 Task: Enable the video filter "Edge detection video filter" for mosaic bridge stream output.
Action: Mouse moved to (108, 14)
Screenshot: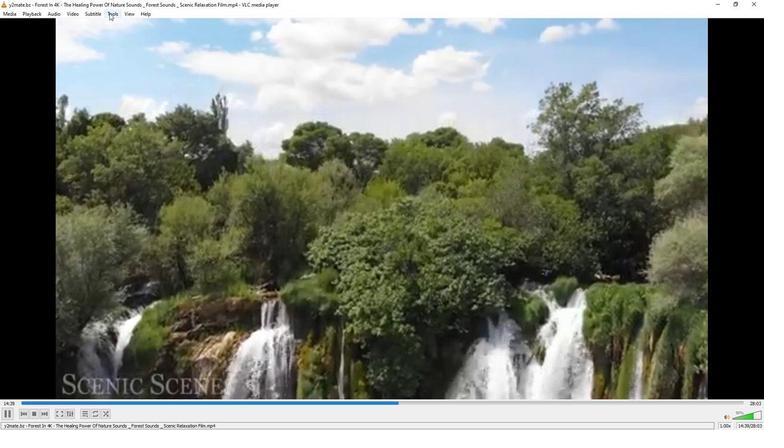 
Action: Mouse pressed left at (108, 14)
Screenshot: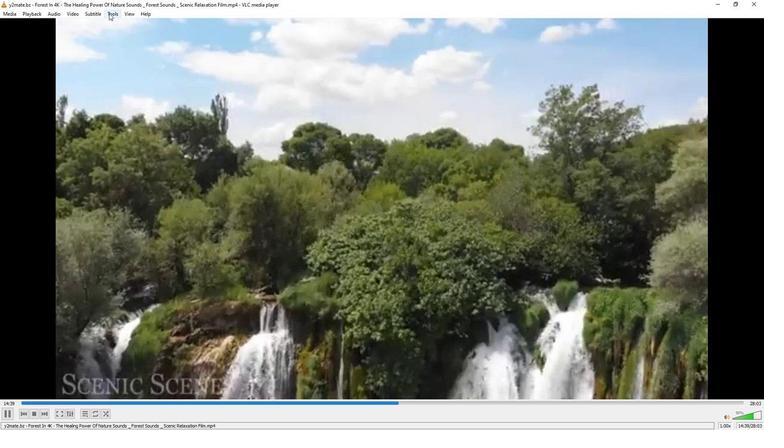 
Action: Mouse moved to (121, 108)
Screenshot: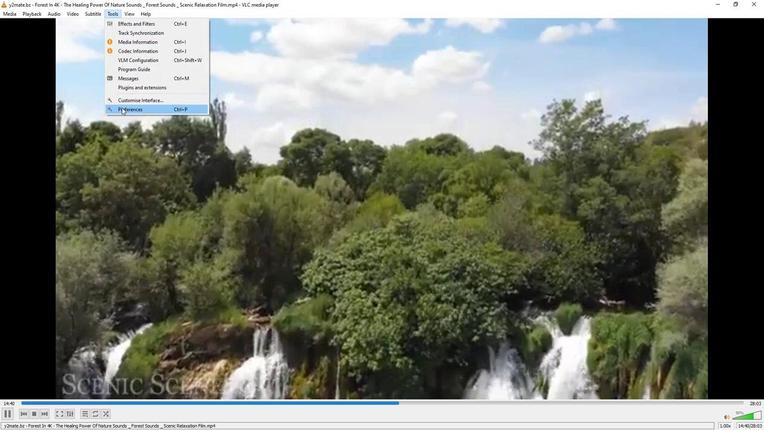 
Action: Mouse pressed left at (121, 108)
Screenshot: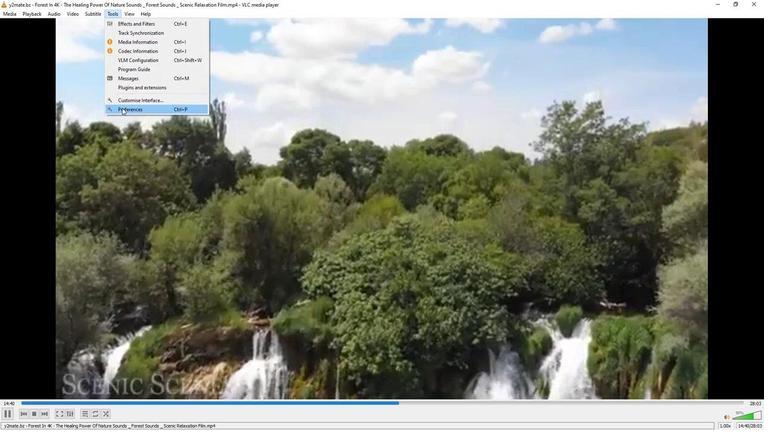
Action: Mouse moved to (250, 350)
Screenshot: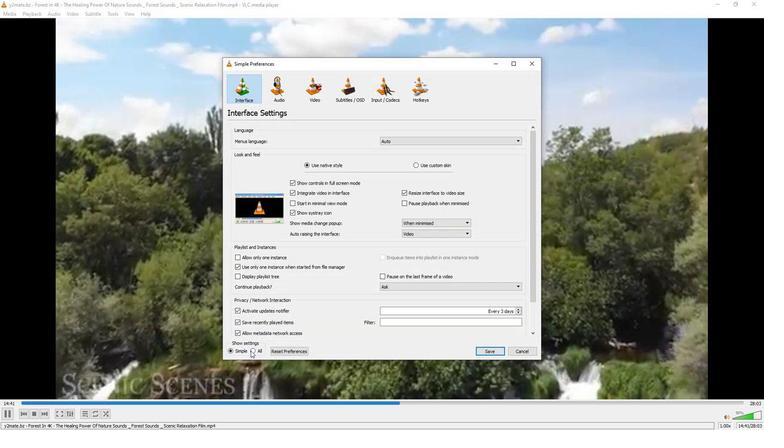 
Action: Mouse pressed left at (250, 350)
Screenshot: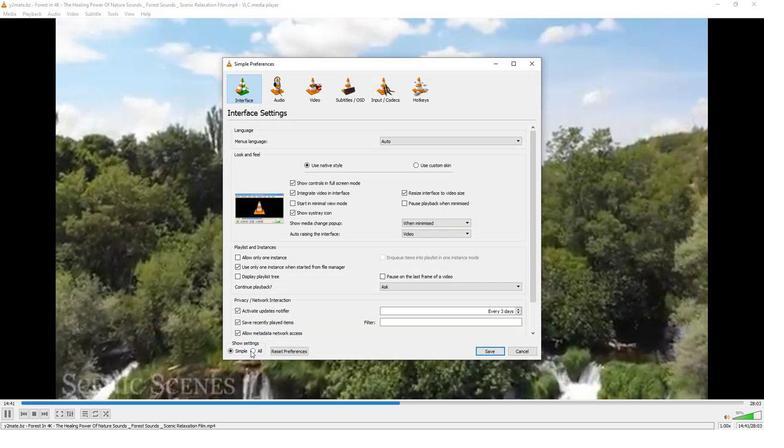 
Action: Mouse moved to (244, 305)
Screenshot: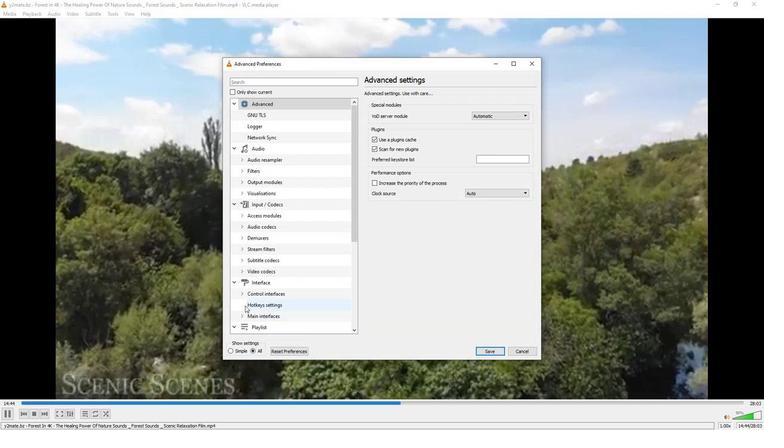 
Action: Mouse scrolled (244, 305) with delta (0, 0)
Screenshot: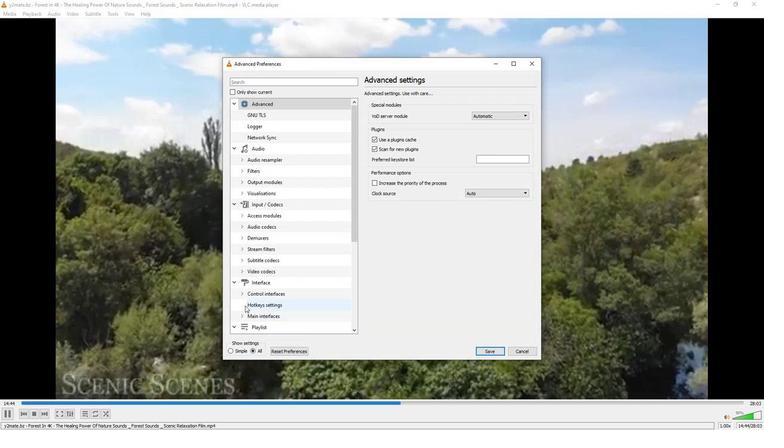 
Action: Mouse moved to (244, 305)
Screenshot: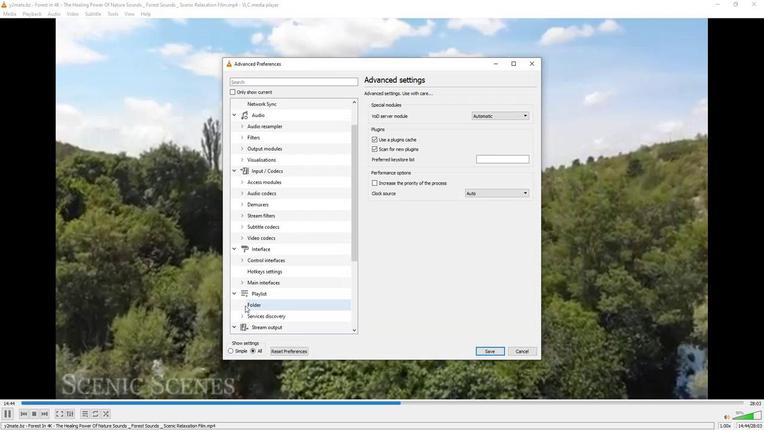
Action: Mouse scrolled (244, 305) with delta (0, 0)
Screenshot: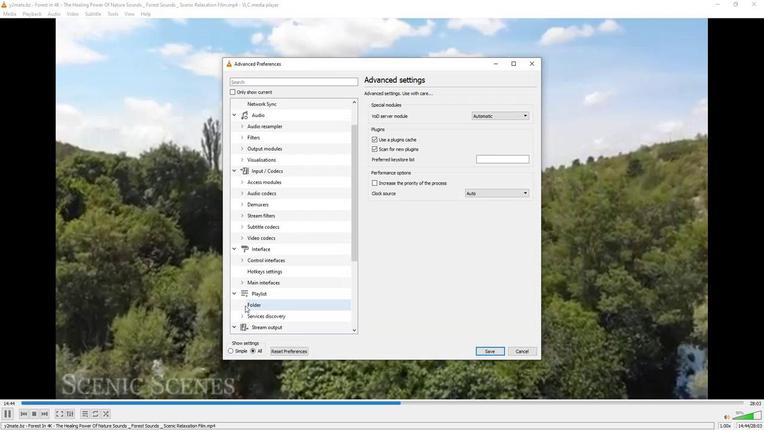 
Action: Mouse moved to (244, 304)
Screenshot: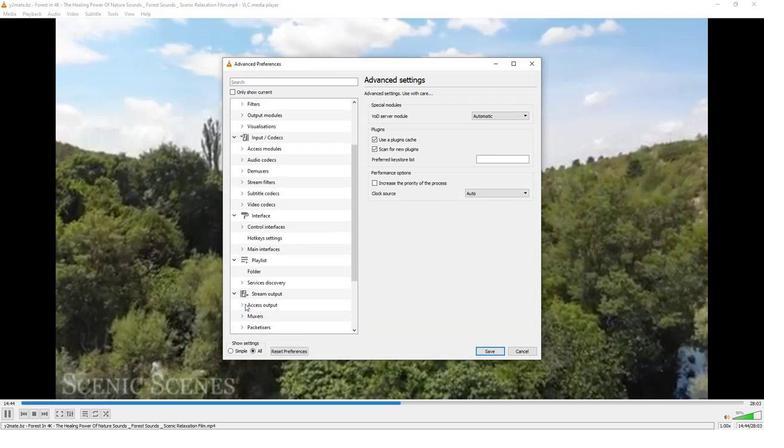 
Action: Mouse scrolled (244, 304) with delta (0, 0)
Screenshot: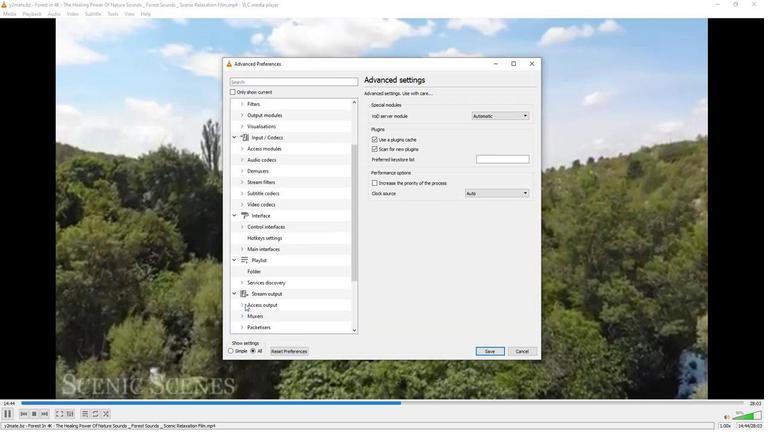 
Action: Mouse moved to (243, 304)
Screenshot: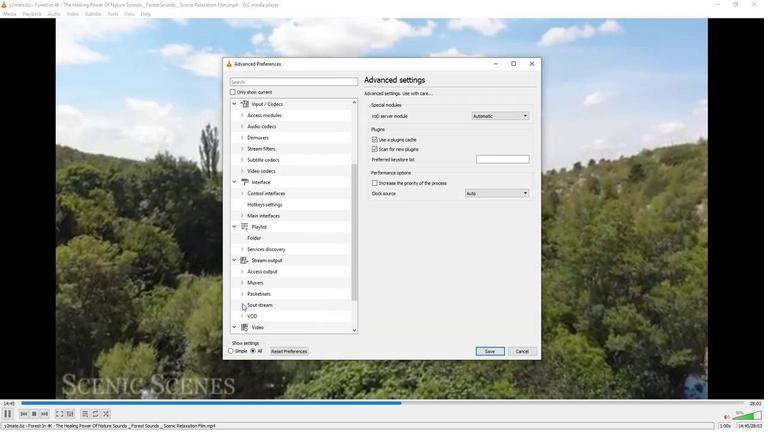 
Action: Mouse pressed left at (243, 304)
Screenshot: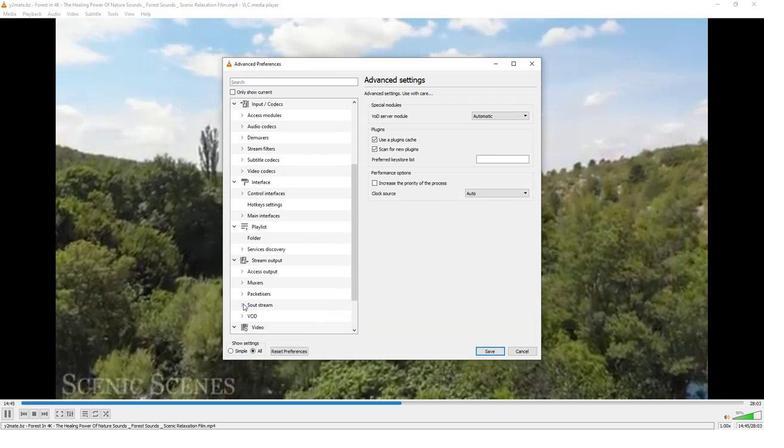 
Action: Mouse moved to (243, 304)
Screenshot: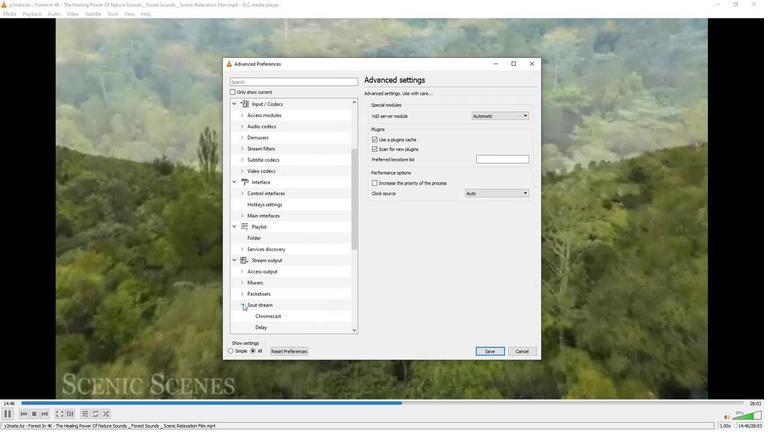 
Action: Mouse scrolled (243, 304) with delta (0, 0)
Screenshot: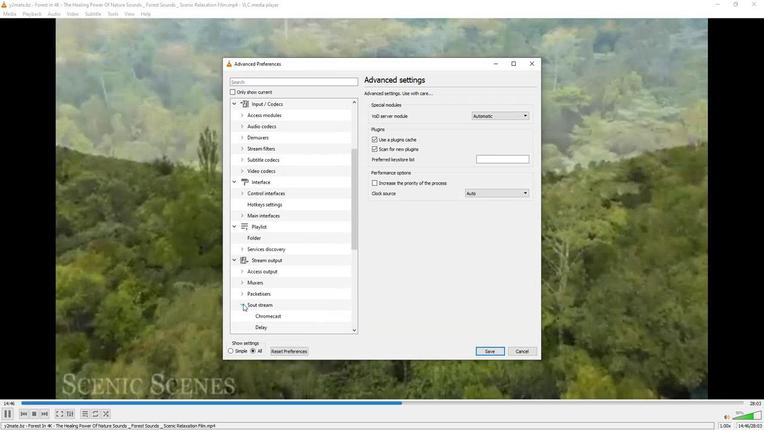 
Action: Mouse scrolled (243, 304) with delta (0, 0)
Screenshot: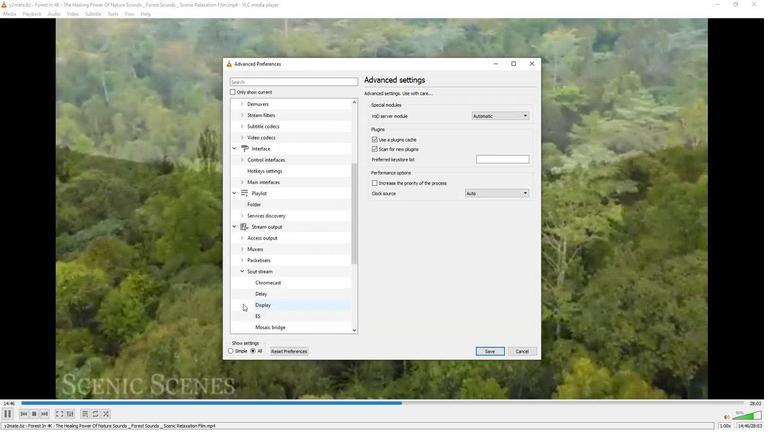 
Action: Mouse moved to (262, 295)
Screenshot: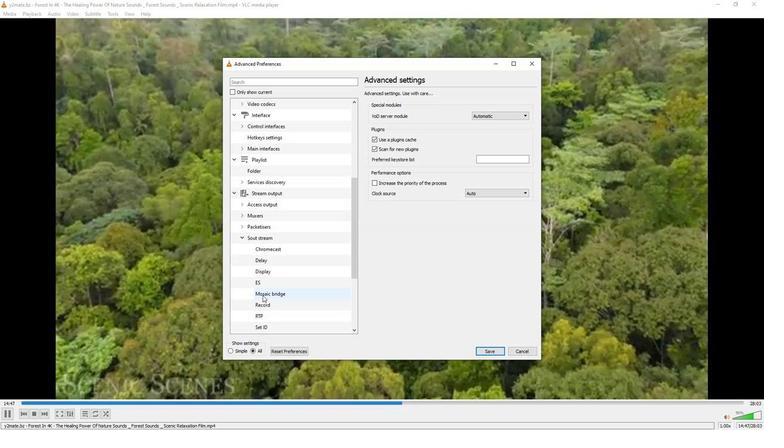 
Action: Mouse pressed left at (262, 295)
Screenshot: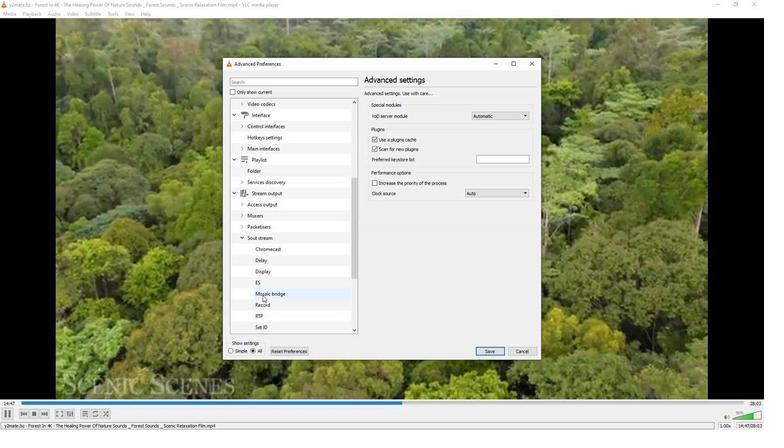 
Action: Mouse moved to (455, 294)
Screenshot: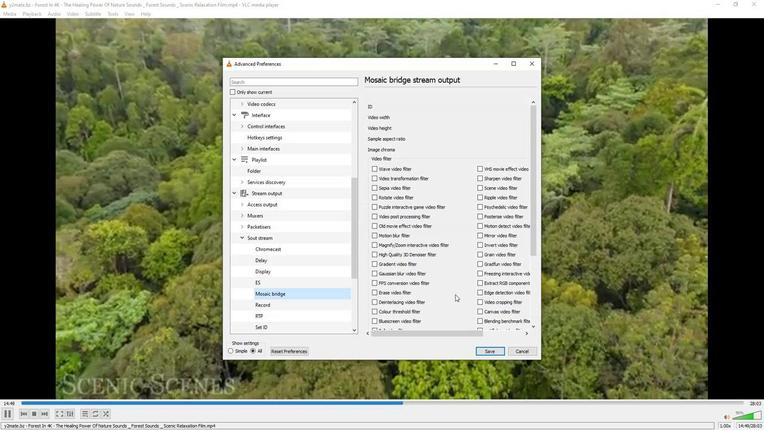 
Action: Mouse scrolled (455, 294) with delta (0, 0)
Screenshot: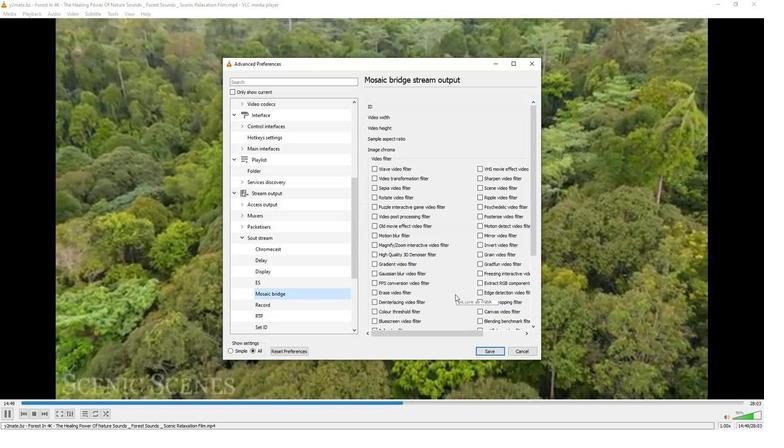 
Action: Mouse moved to (480, 267)
Screenshot: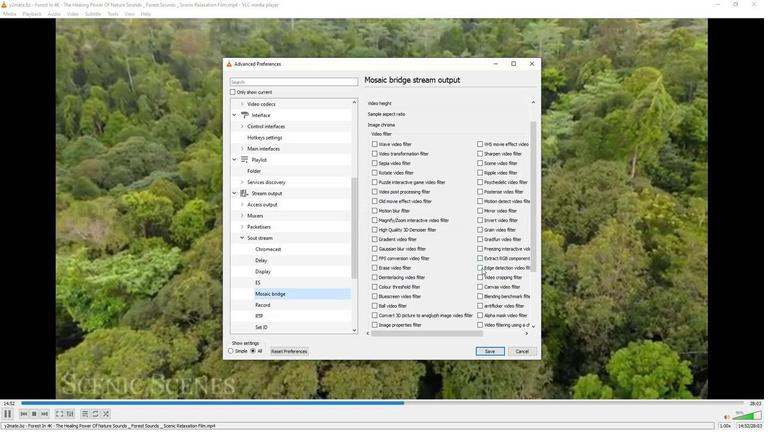 
Action: Mouse pressed left at (480, 267)
Screenshot: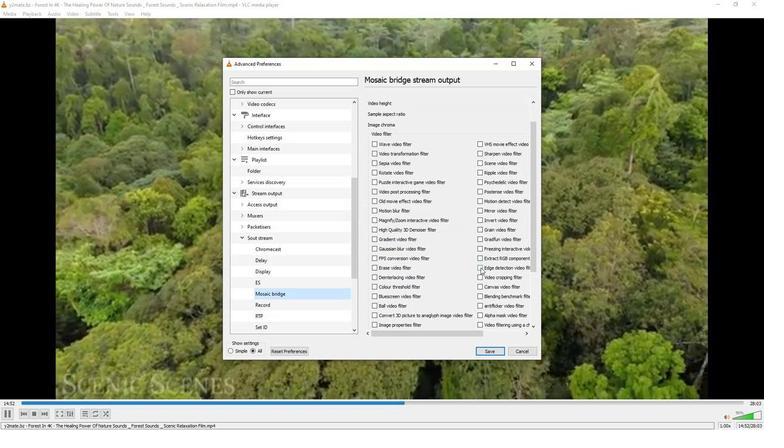 
Action: Mouse moved to (448, 323)
Screenshot: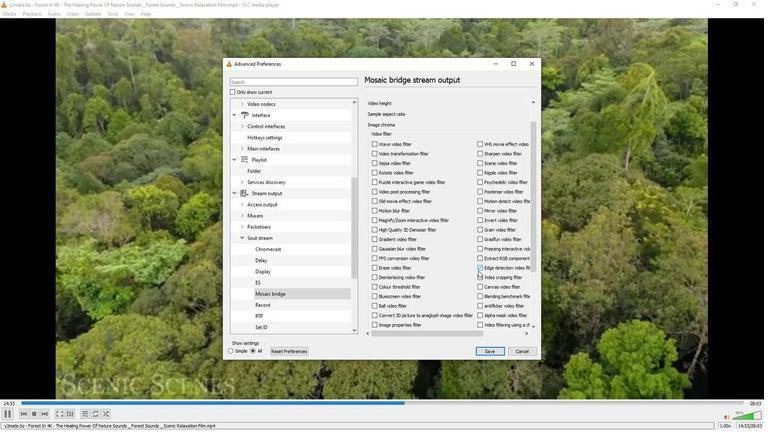 
